 Task: Create an event for the documentary film screening.
Action: Mouse moved to (86, 122)
Screenshot: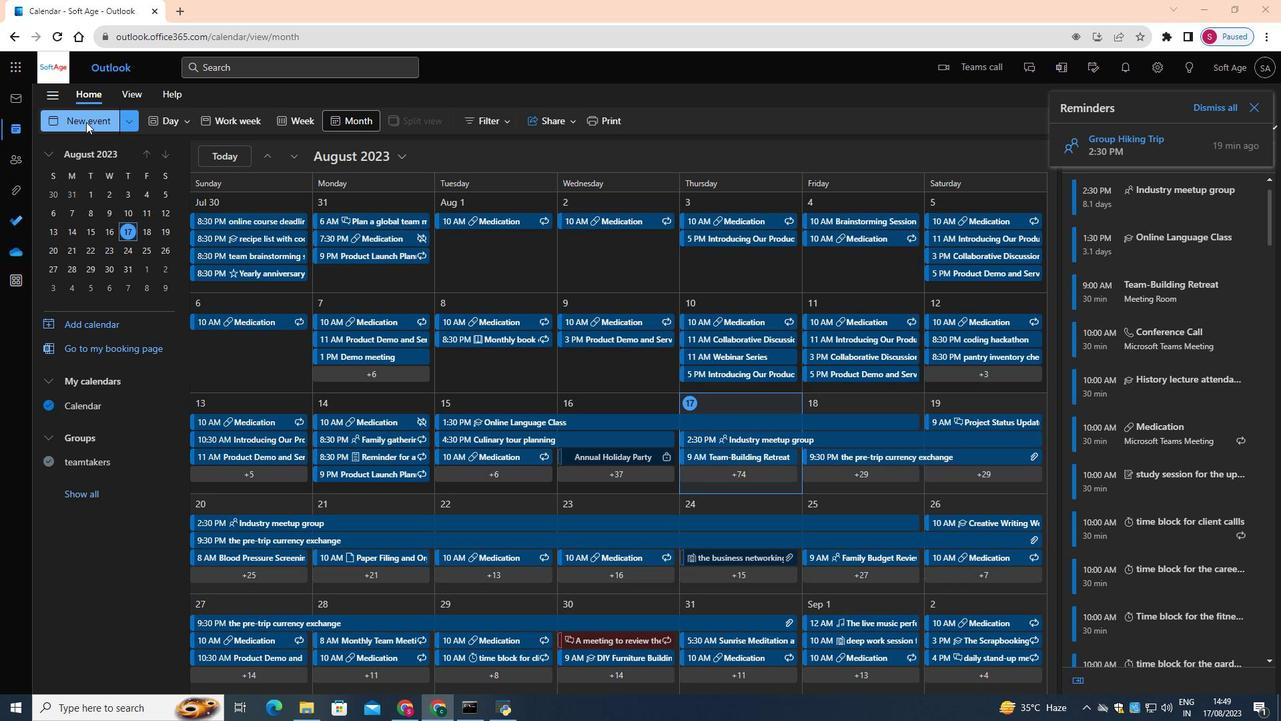 
Action: Mouse pressed left at (86, 122)
Screenshot: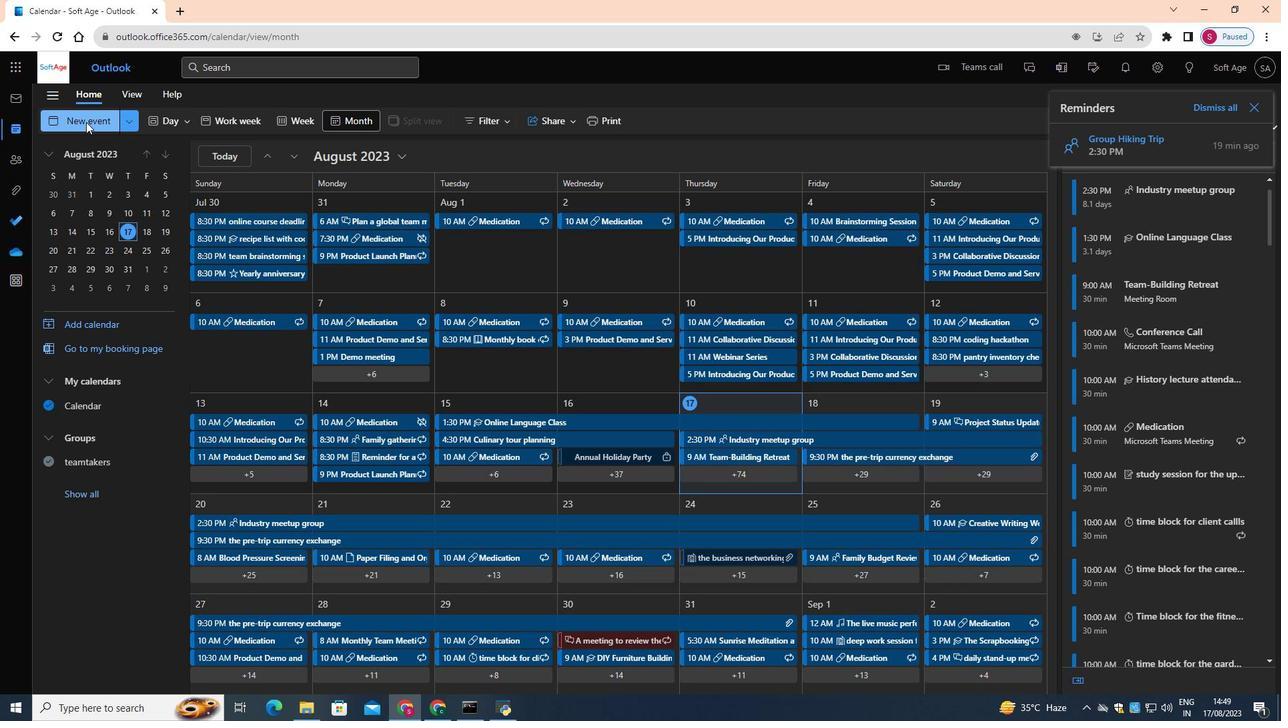 
Action: Mouse moved to (405, 198)
Screenshot: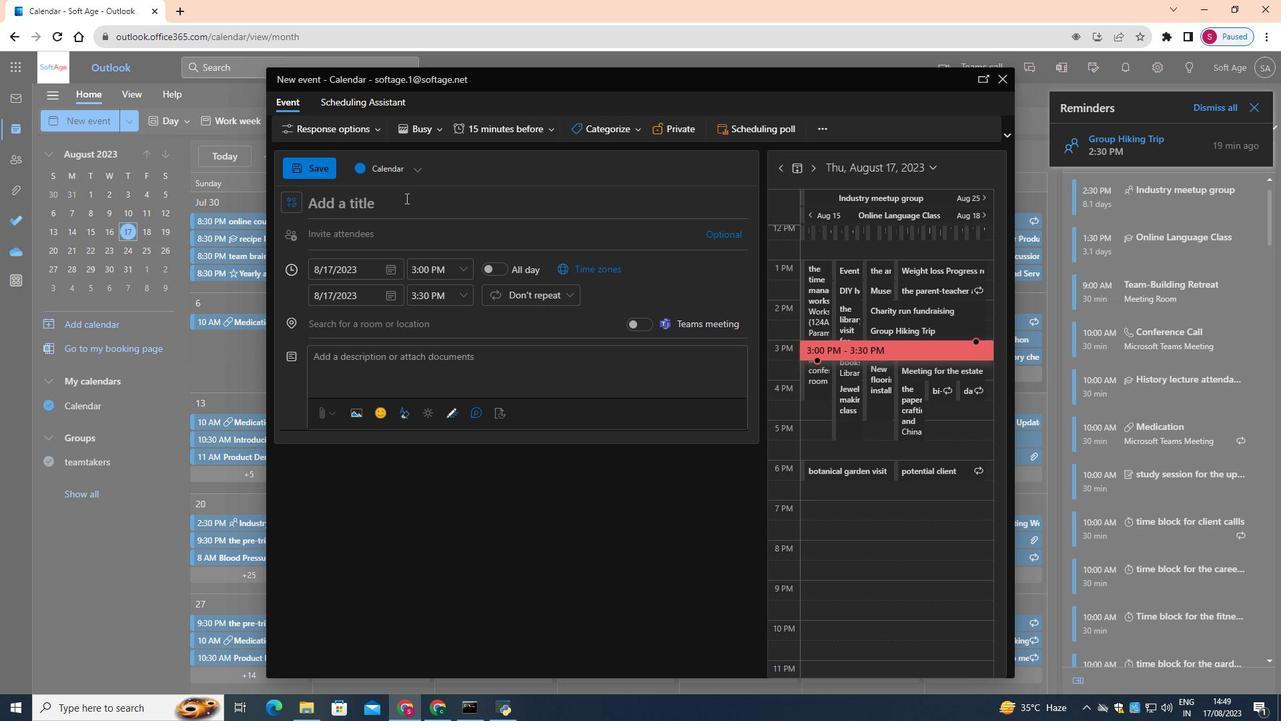 
Action: Mouse pressed left at (405, 198)
Screenshot: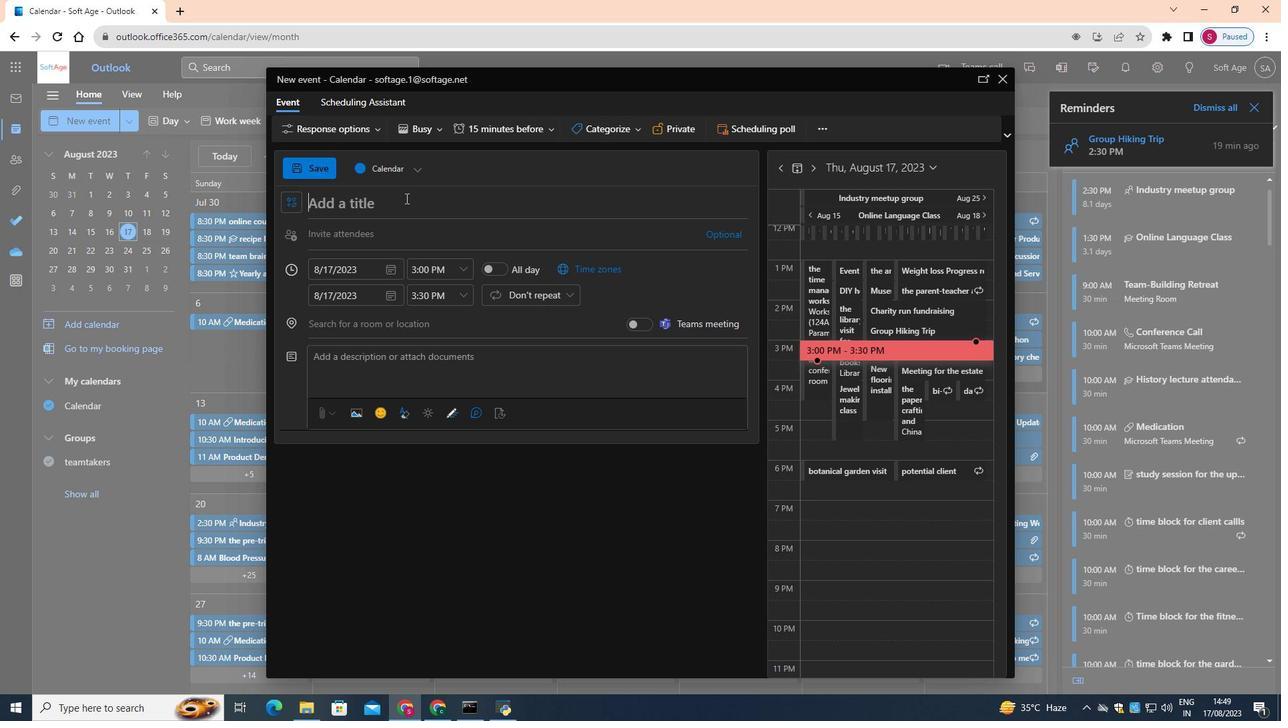 
Action: Key pressed <Key.shift>Documentary<Key.space><Key.shift>Film<Key.space><Key.shift>Screening
Screenshot: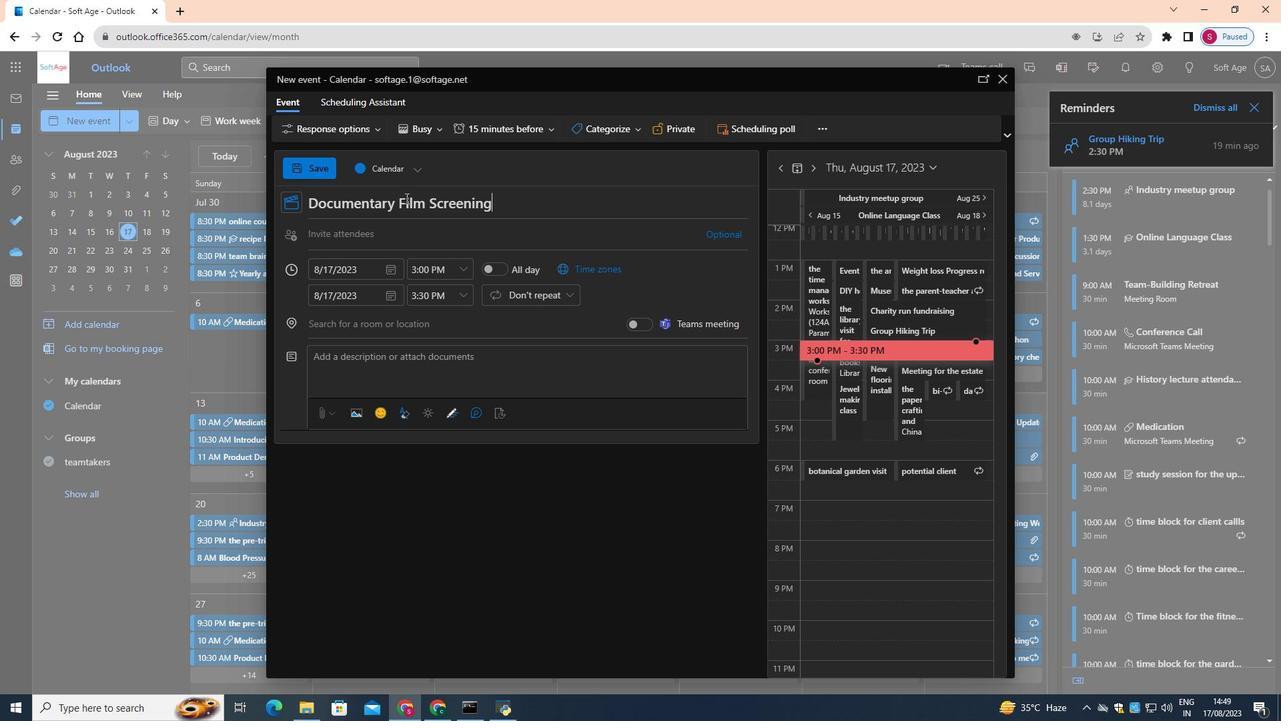 
Action: Mouse moved to (387, 269)
Screenshot: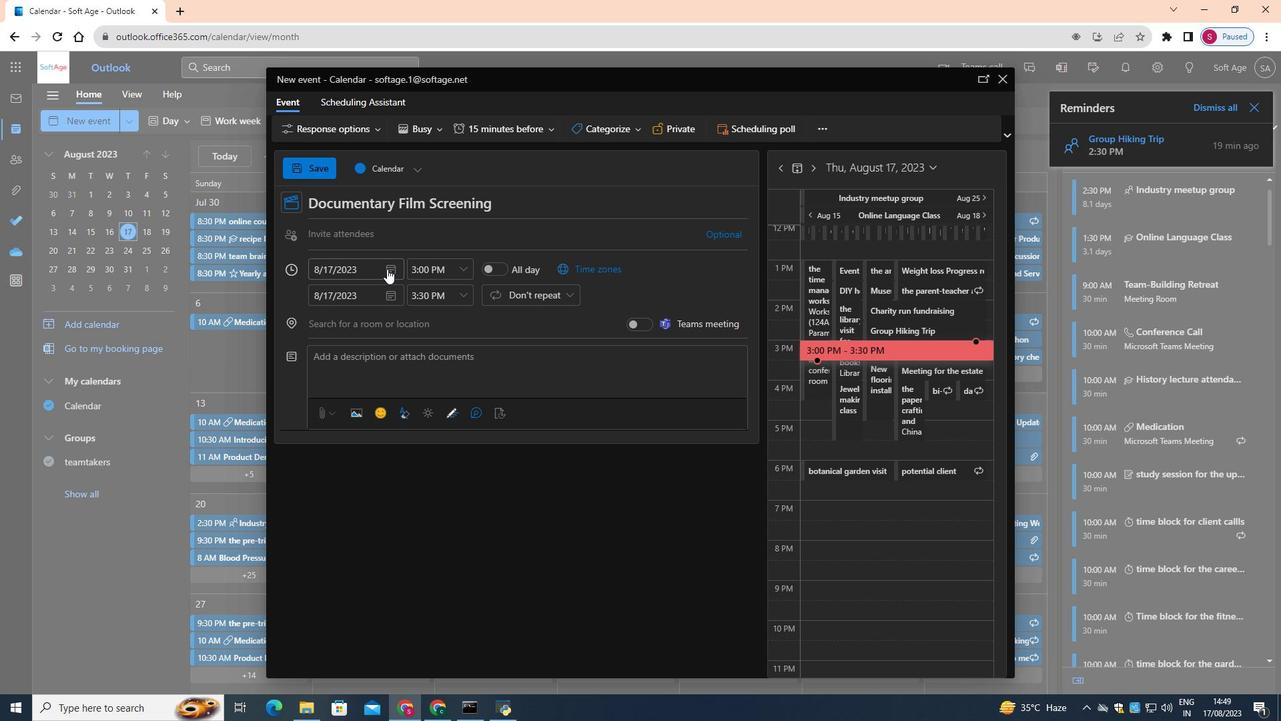 
Action: Mouse pressed left at (387, 269)
Screenshot: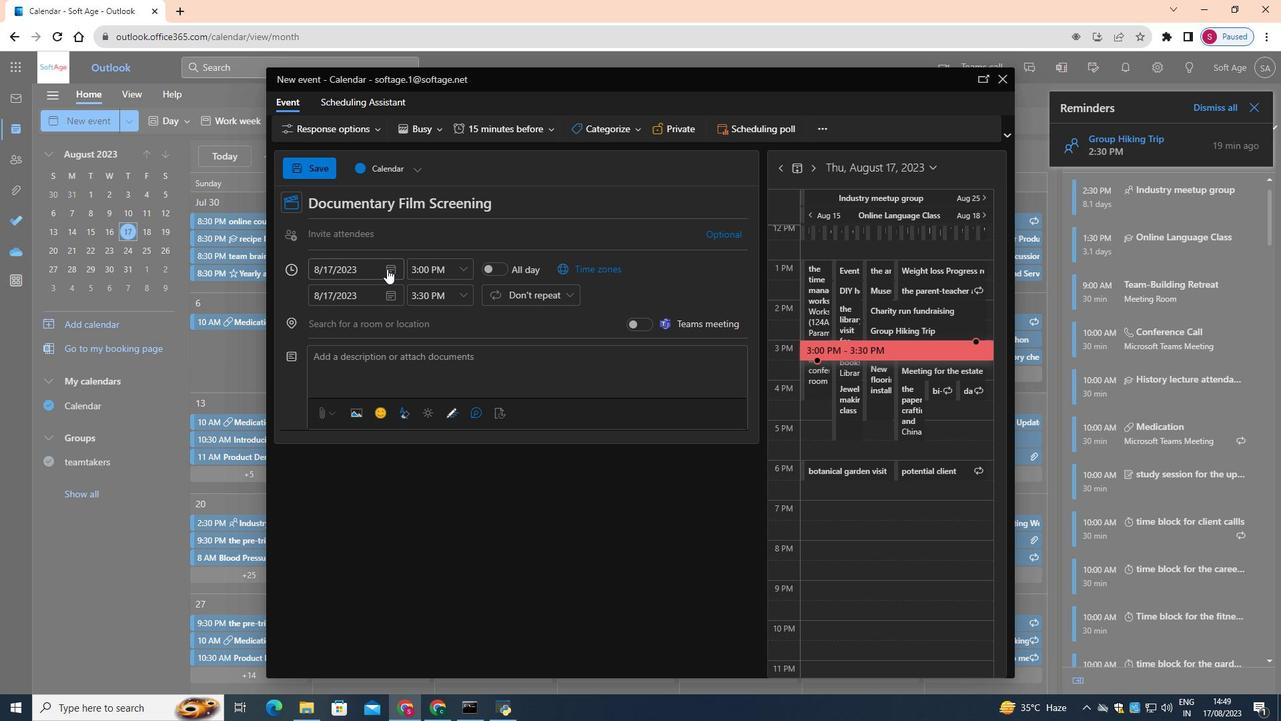 
Action: Mouse moved to (330, 389)
Screenshot: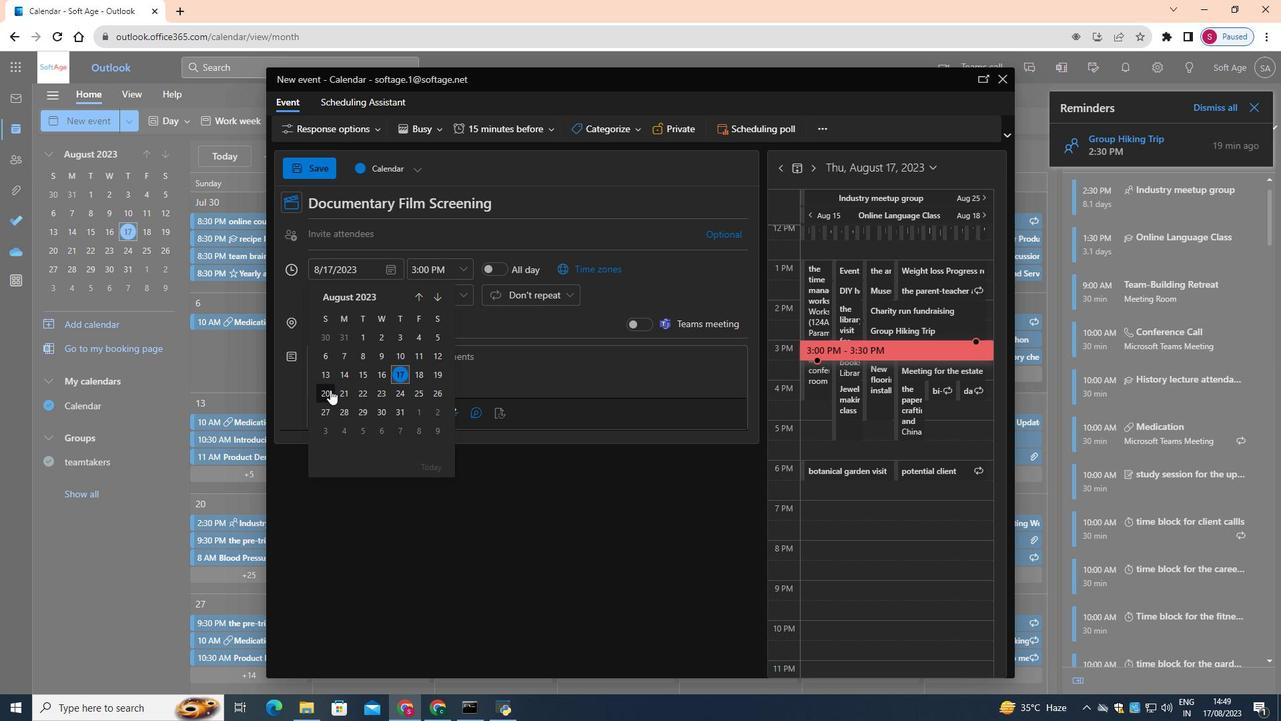 
Action: Mouse pressed left at (330, 389)
Screenshot: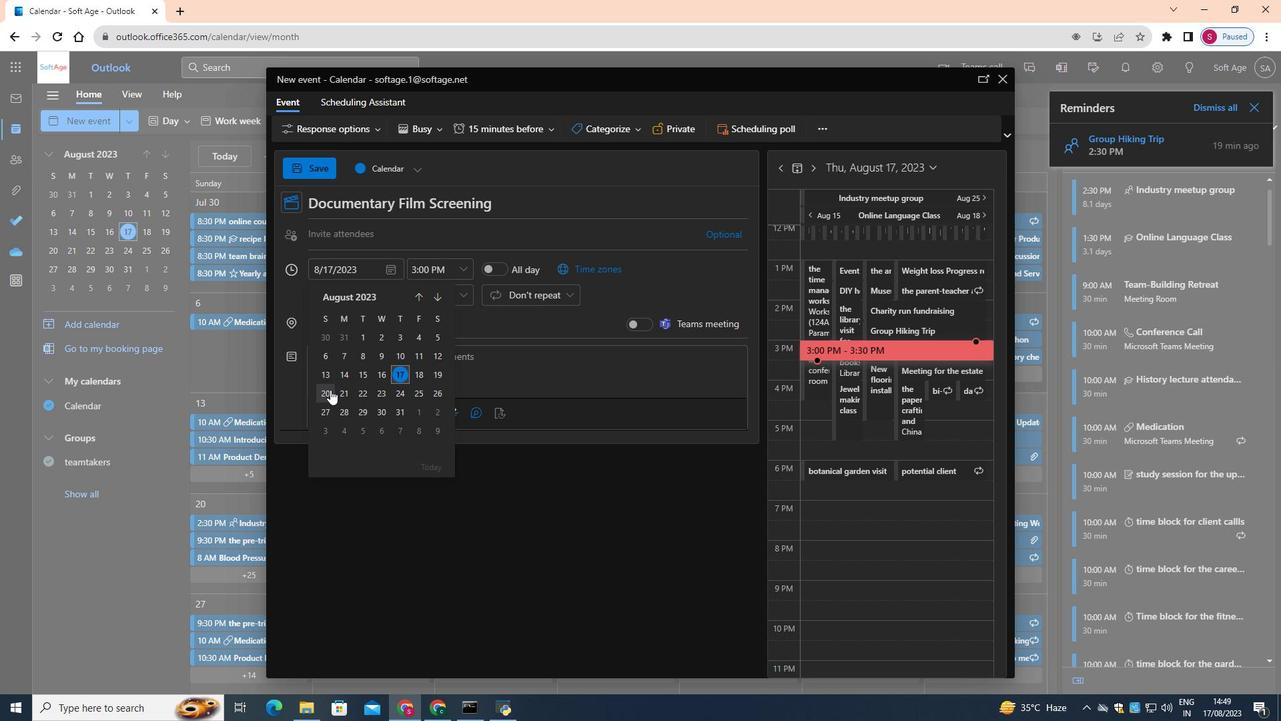 
Action: Mouse moved to (464, 267)
Screenshot: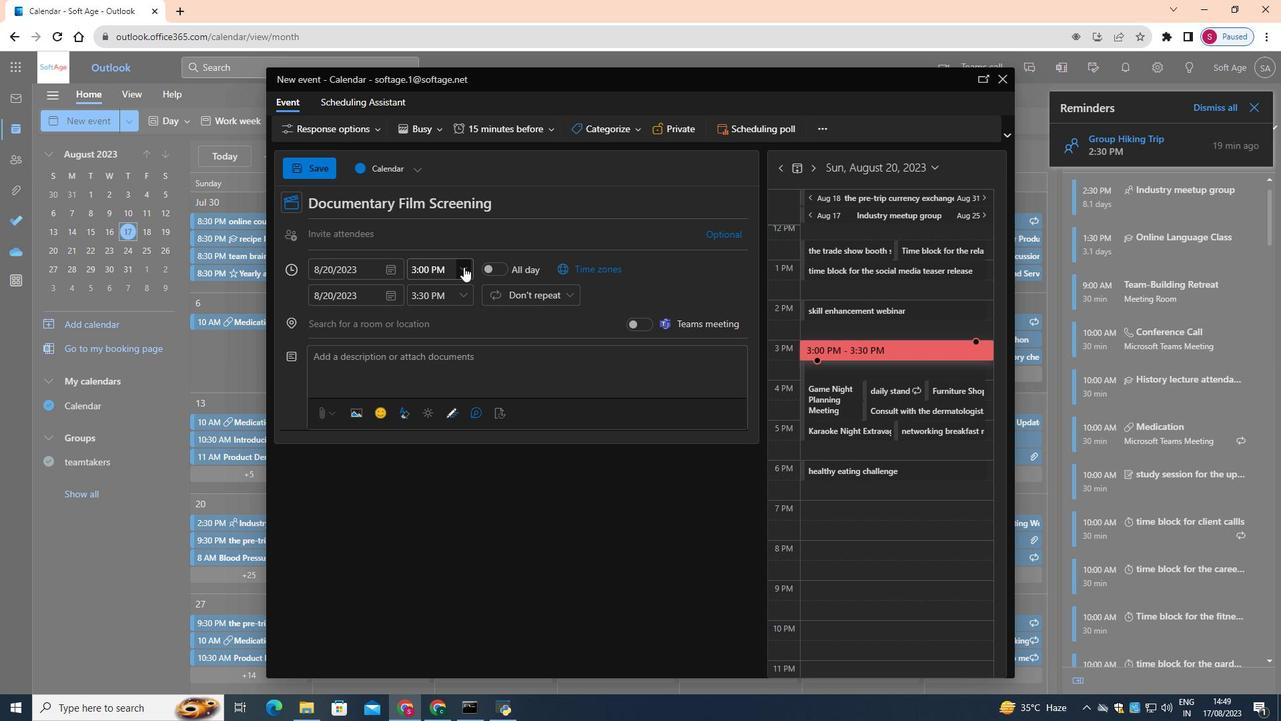 
Action: Mouse pressed left at (464, 267)
Screenshot: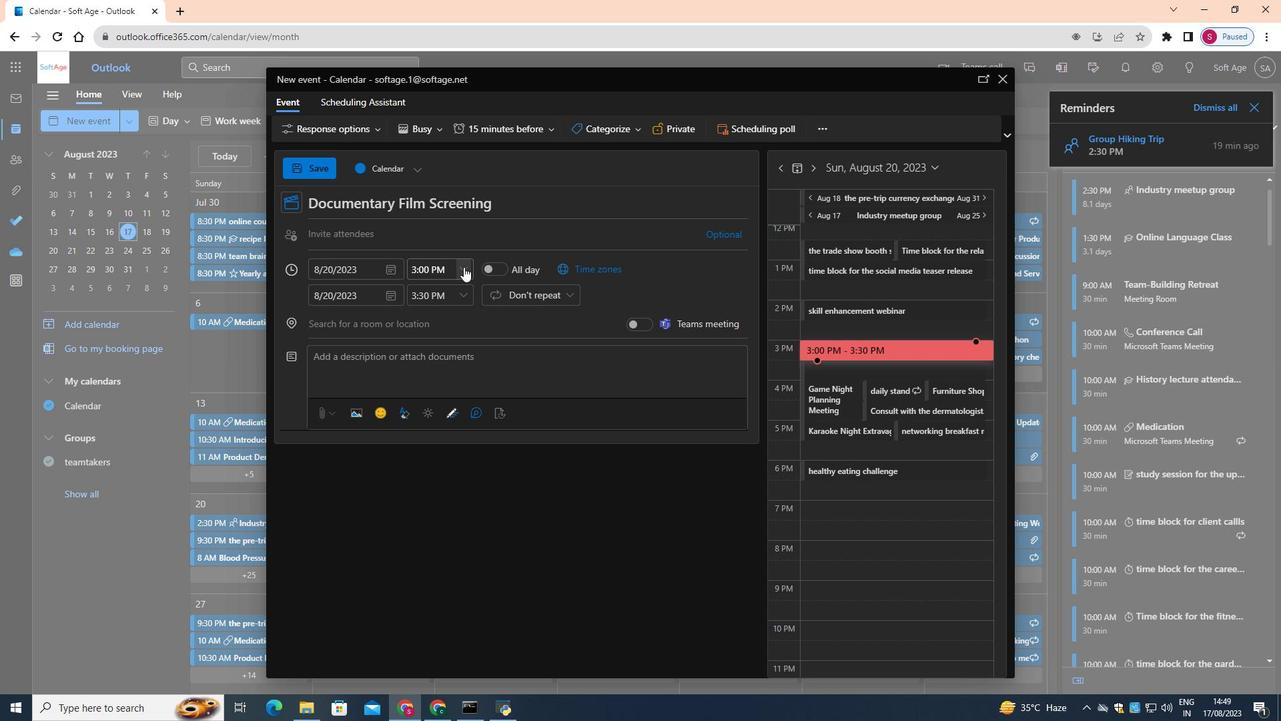 
Action: Mouse moved to (456, 332)
Screenshot: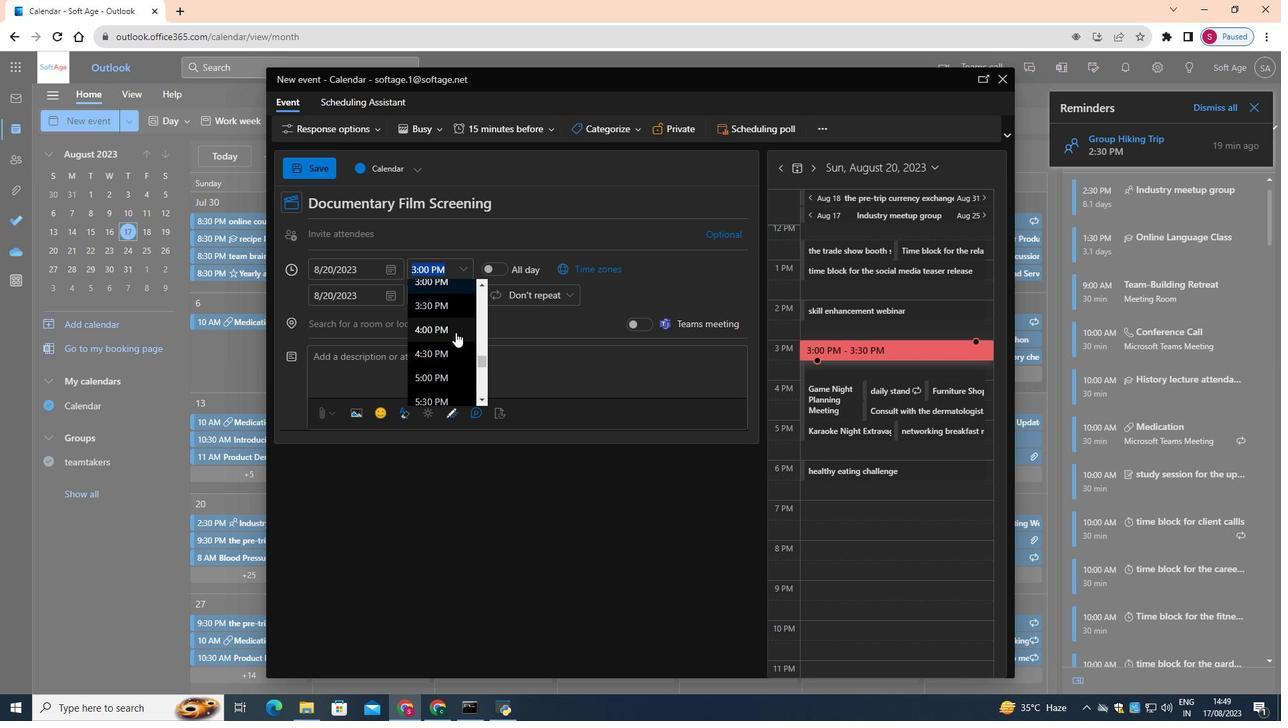 
Action: Mouse scrolled (456, 331) with delta (0, 0)
Screenshot: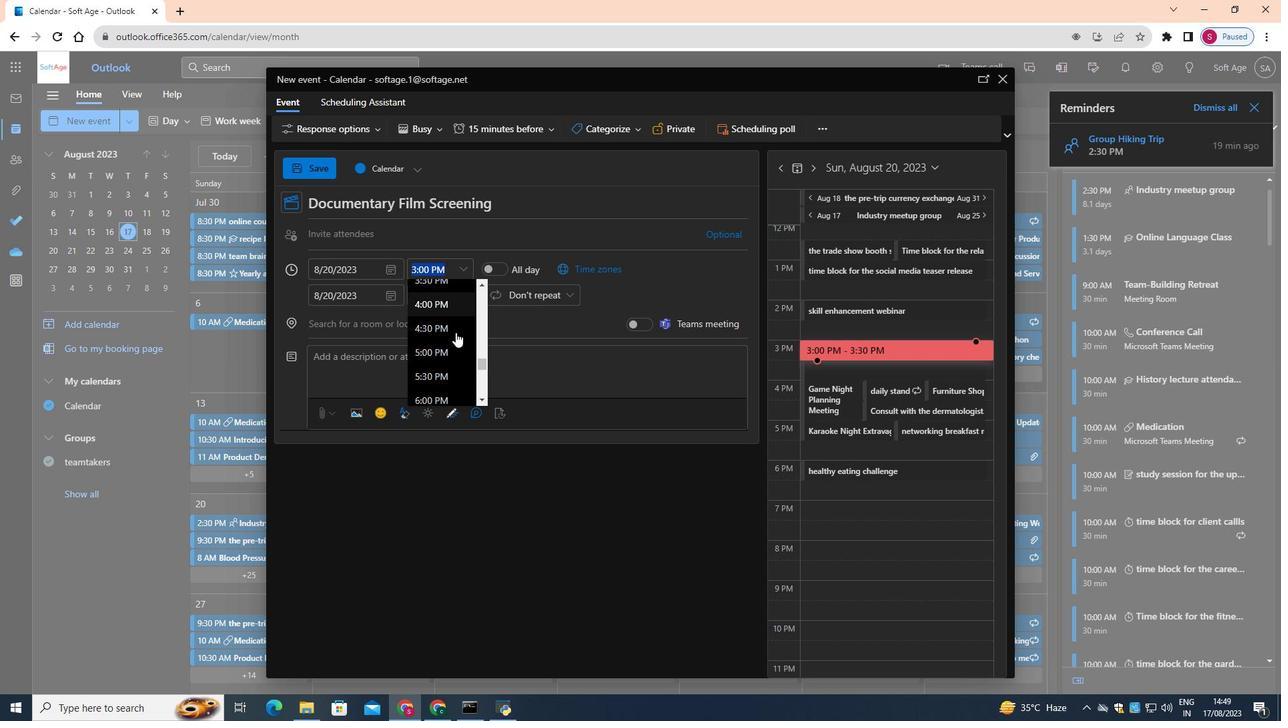 
Action: Mouse scrolled (456, 331) with delta (0, 0)
Screenshot: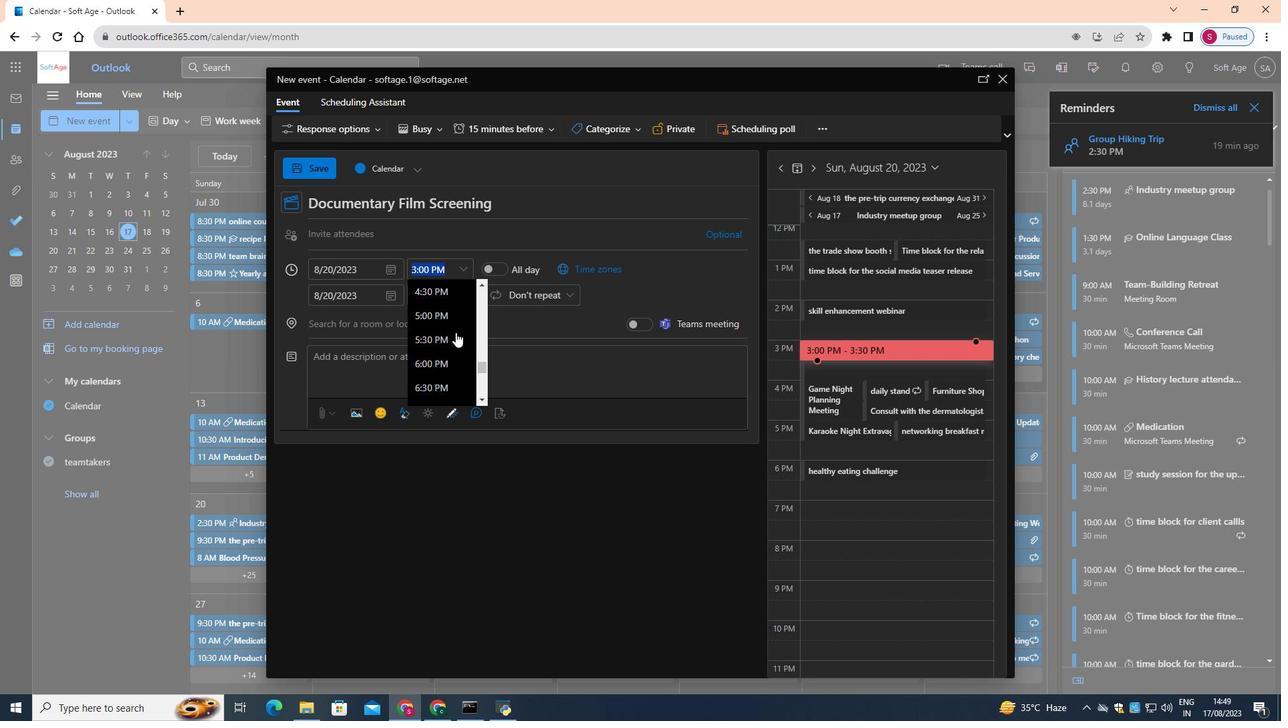 
Action: Mouse moved to (439, 323)
Screenshot: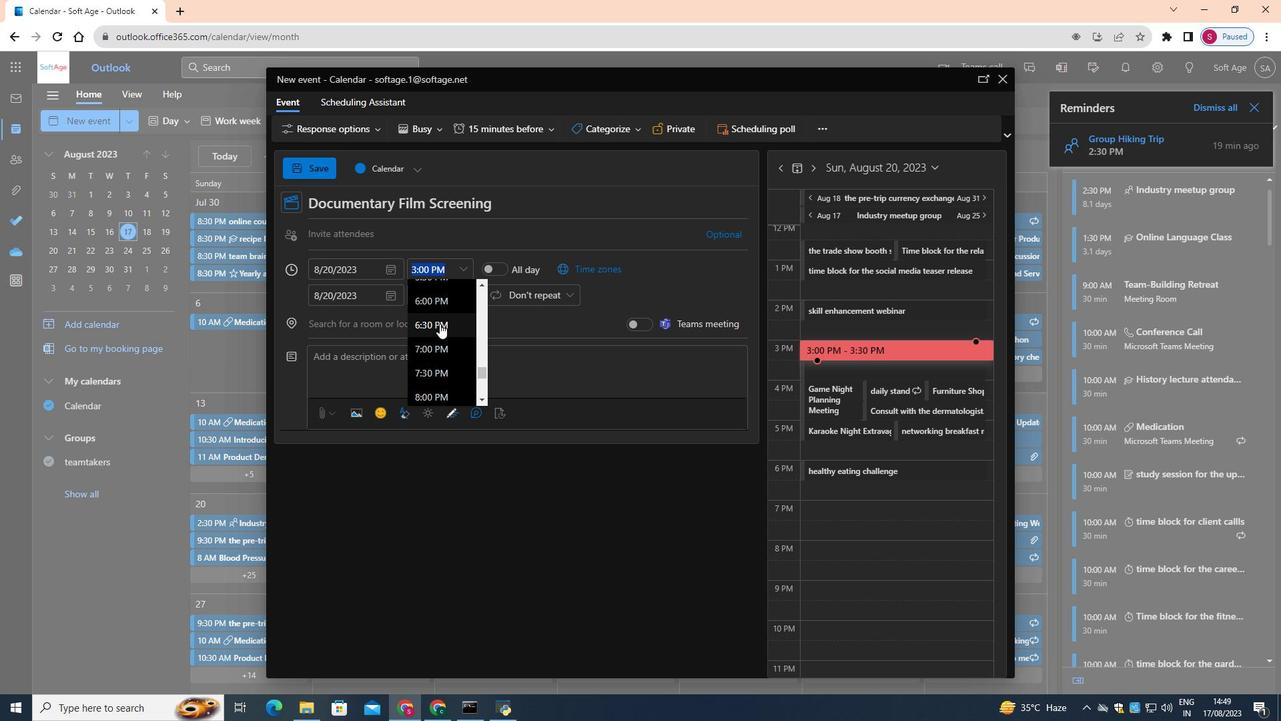 
Action: Mouse pressed left at (439, 323)
Screenshot: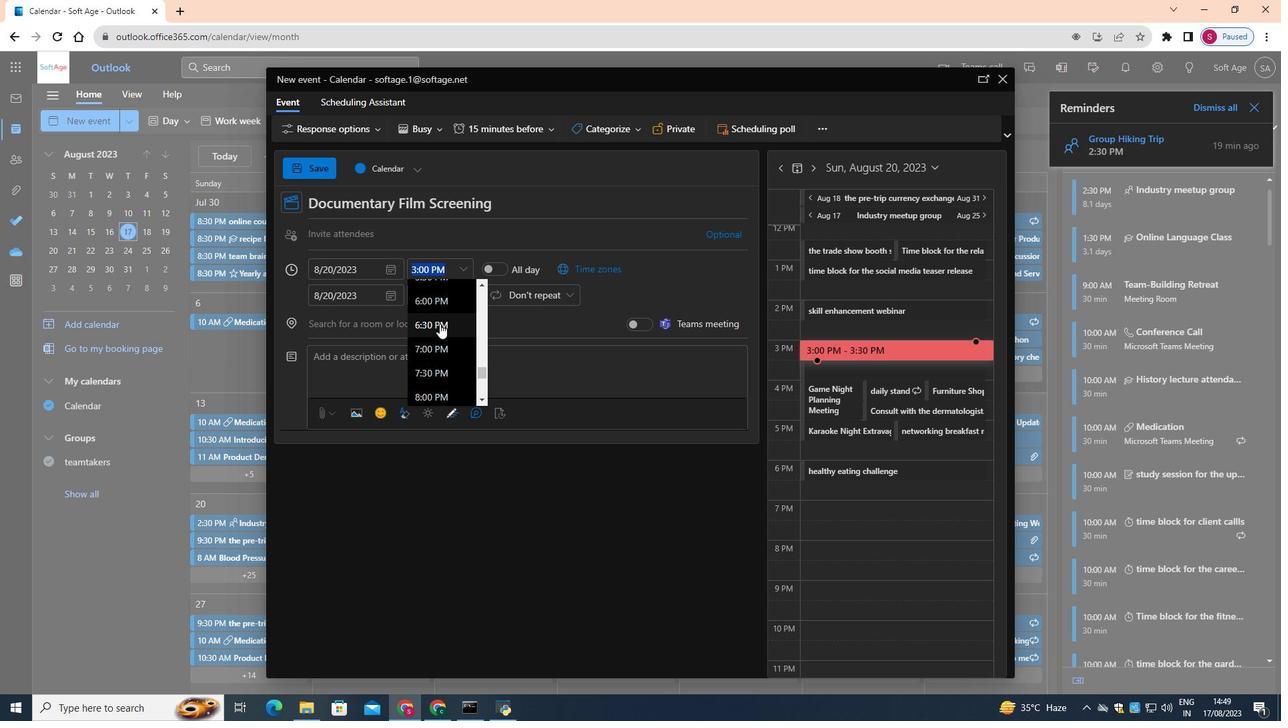 
Action: Mouse moved to (462, 295)
Screenshot: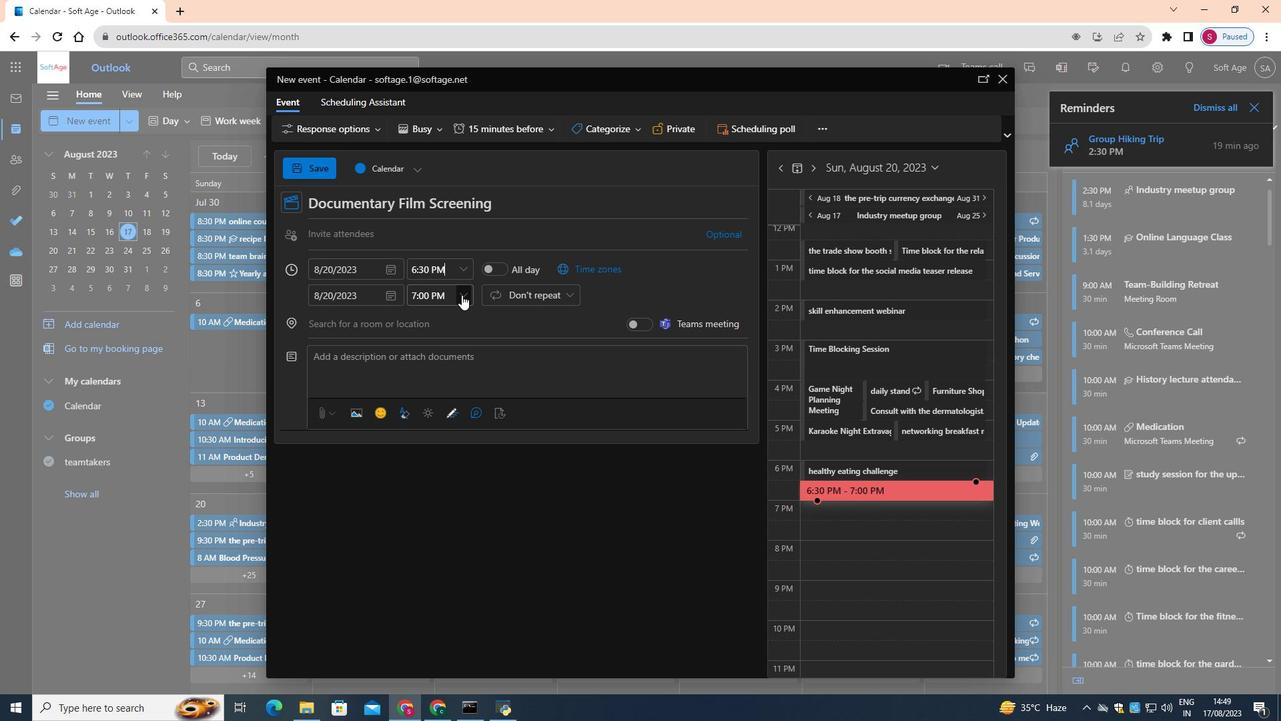 
Action: Mouse pressed left at (462, 295)
Screenshot: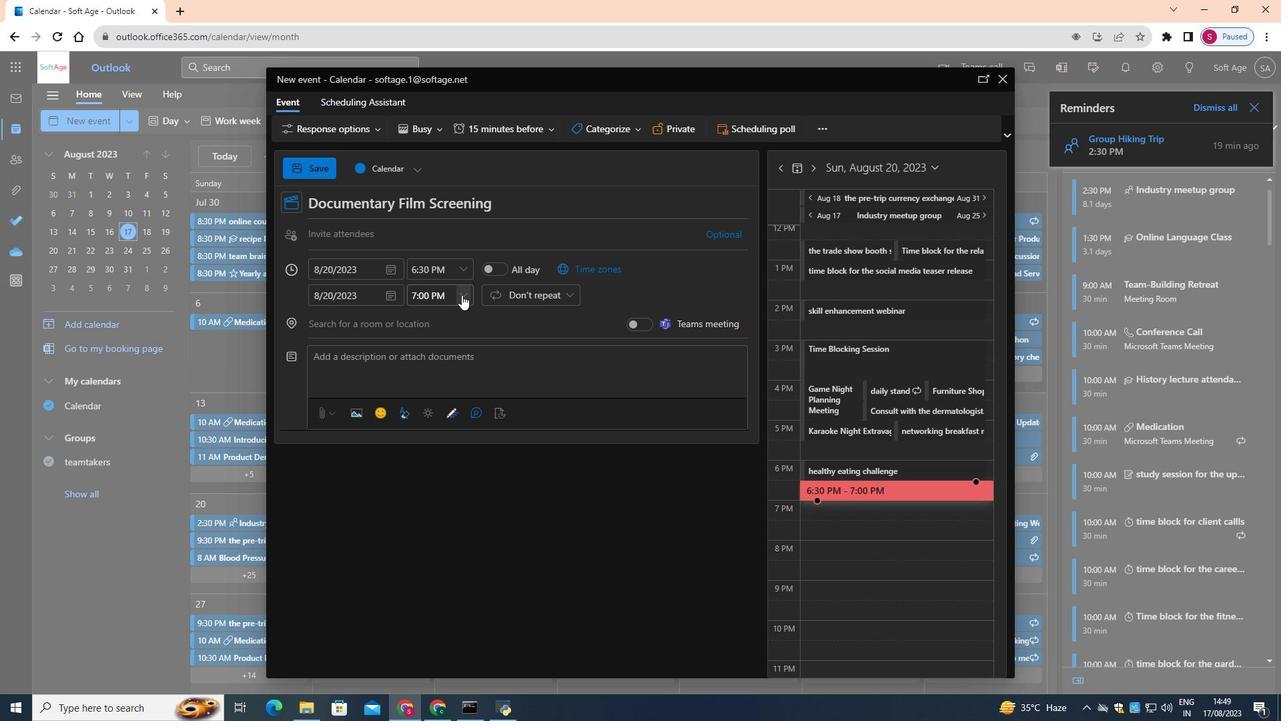 
Action: Mouse moved to (464, 383)
Screenshot: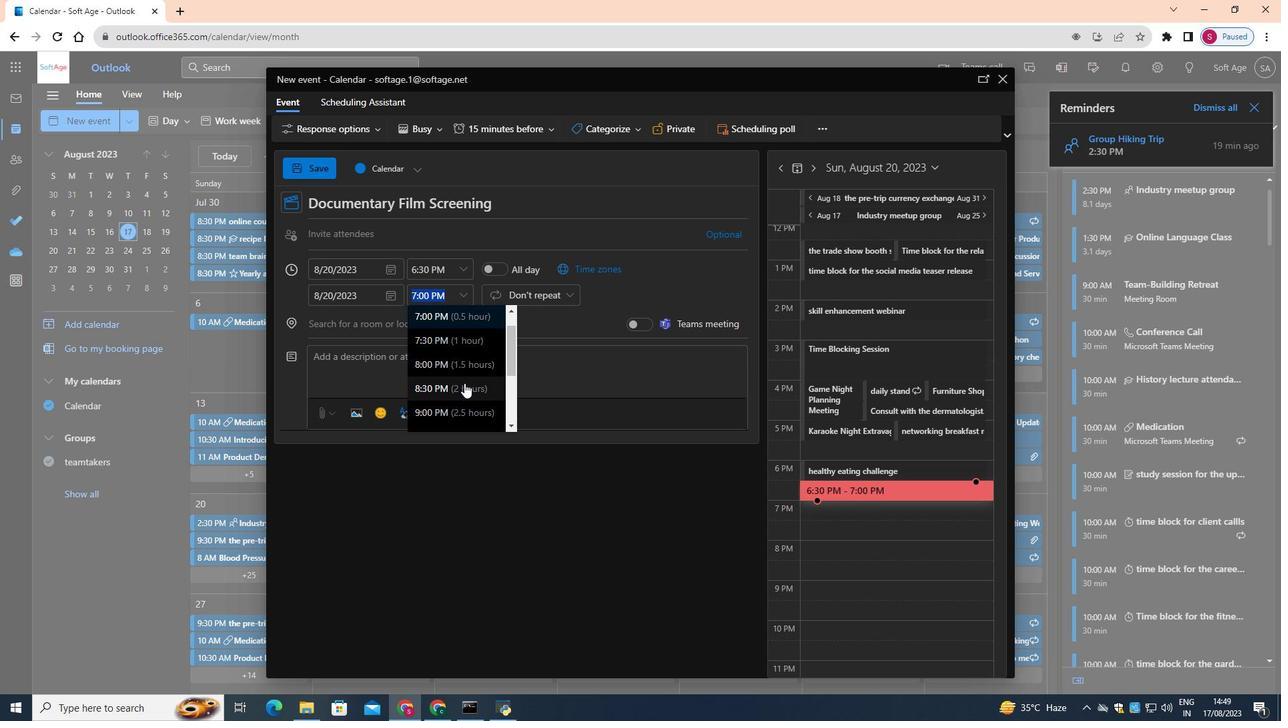 
Action: Mouse pressed left at (464, 383)
Screenshot: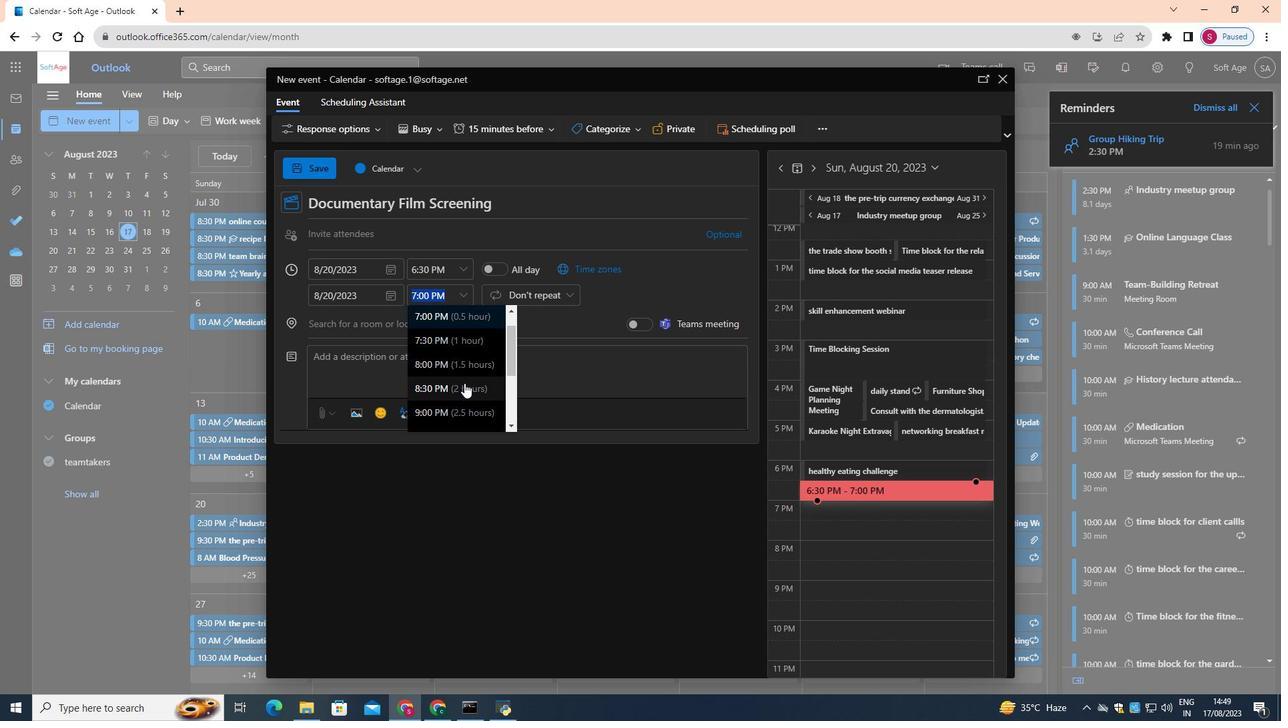 
Action: Mouse moved to (500, 381)
Screenshot: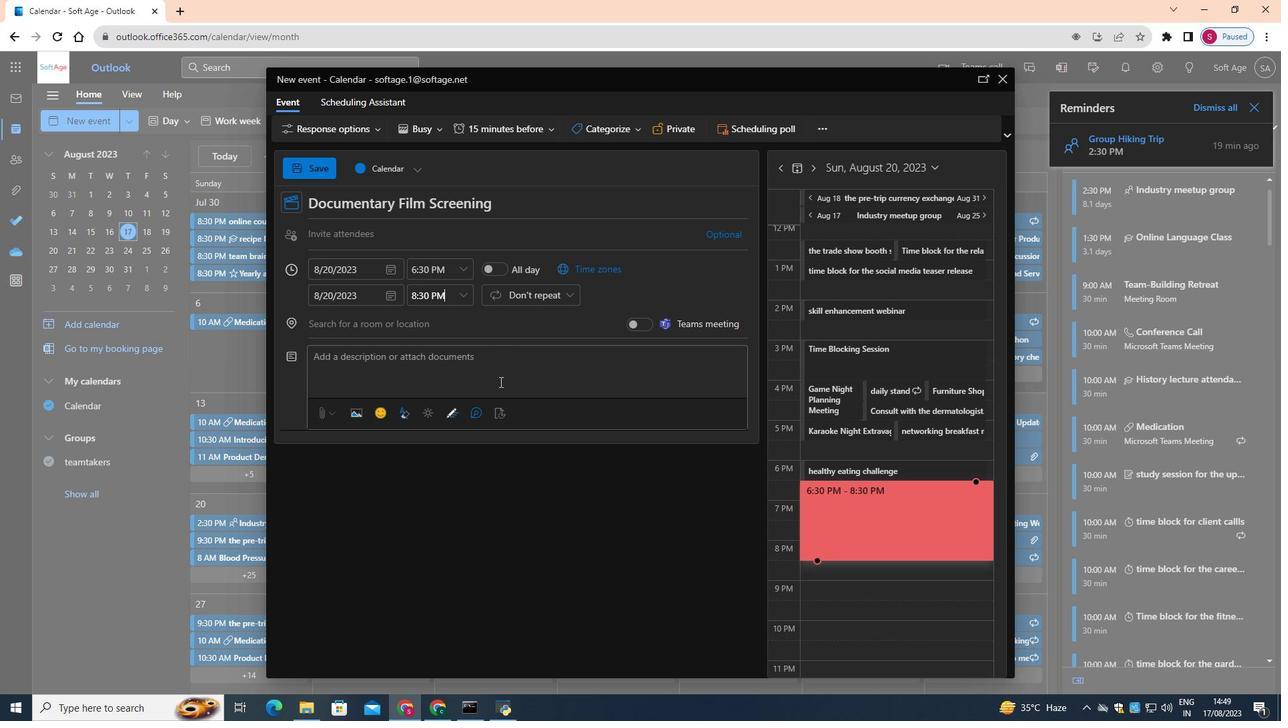 
Action: Mouse pressed left at (500, 381)
Screenshot: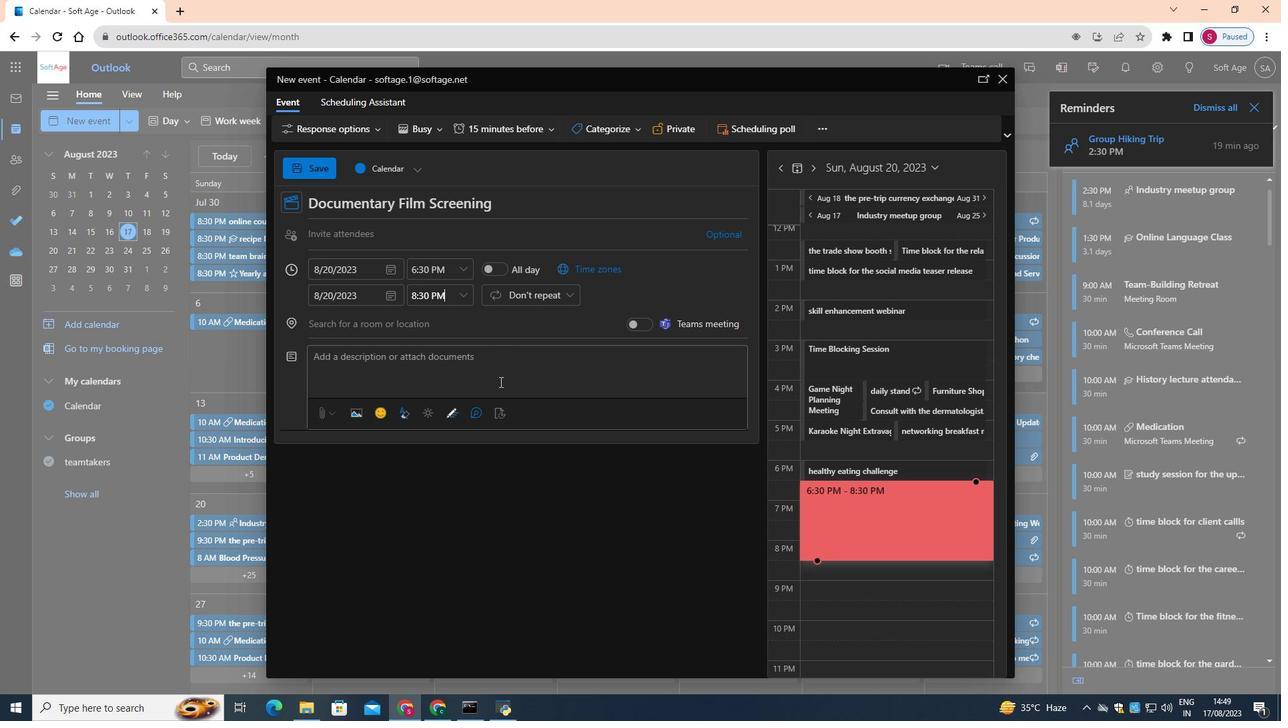 
Action: Key pressed <Key.shift>Experience<Key.space>the<Key.space>power<Key.space>of<Key.space>storytelling<Key.space>through<Key.space>film<Key.shift_r>!<Key.space><Key.shift><Key.shift>Join<Key.space>us<Key.space>for<Key.space>an<Key.space>enlightening<Key.space><Key.shift>Documentary<Key.space><Key.shift>Film<Key.space><Key.shift>Screening<Key.space>.
Screenshot: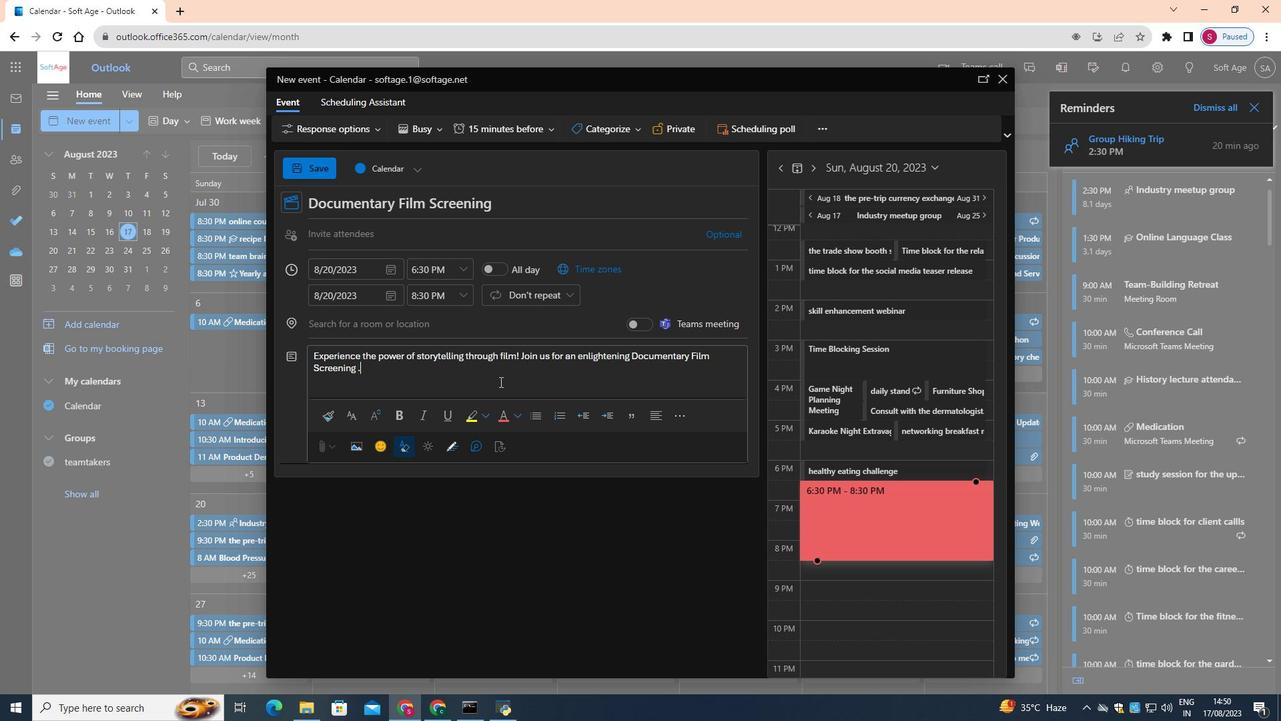 
Action: Mouse moved to (321, 166)
Screenshot: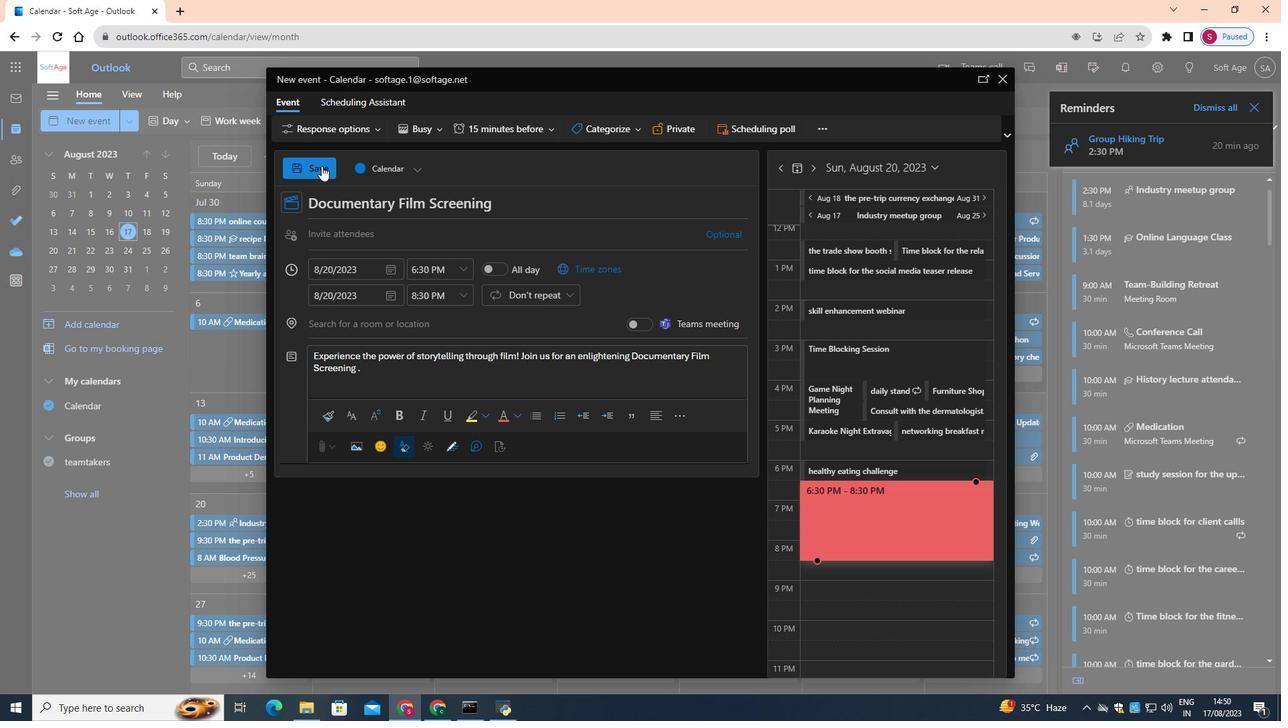 
Action: Mouse pressed left at (321, 166)
Screenshot: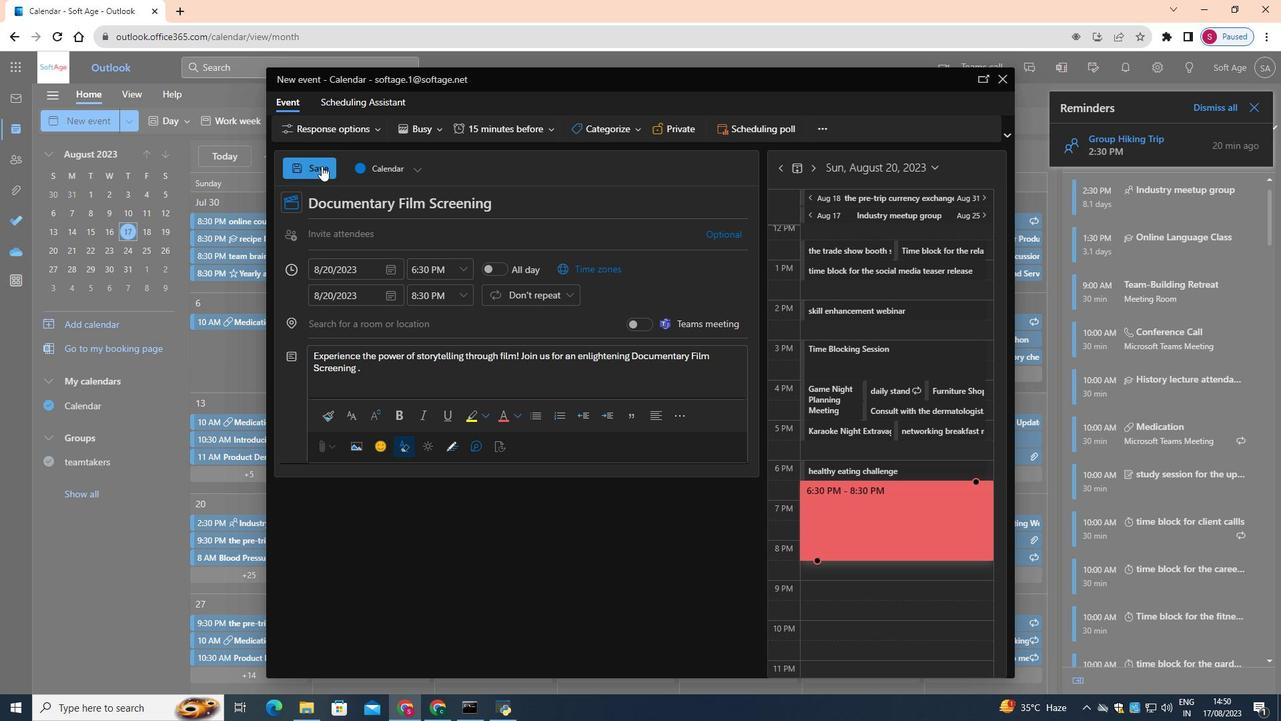 
